 Task: Change line to dashed.
Action: Mouse moved to (700, 377)
Screenshot: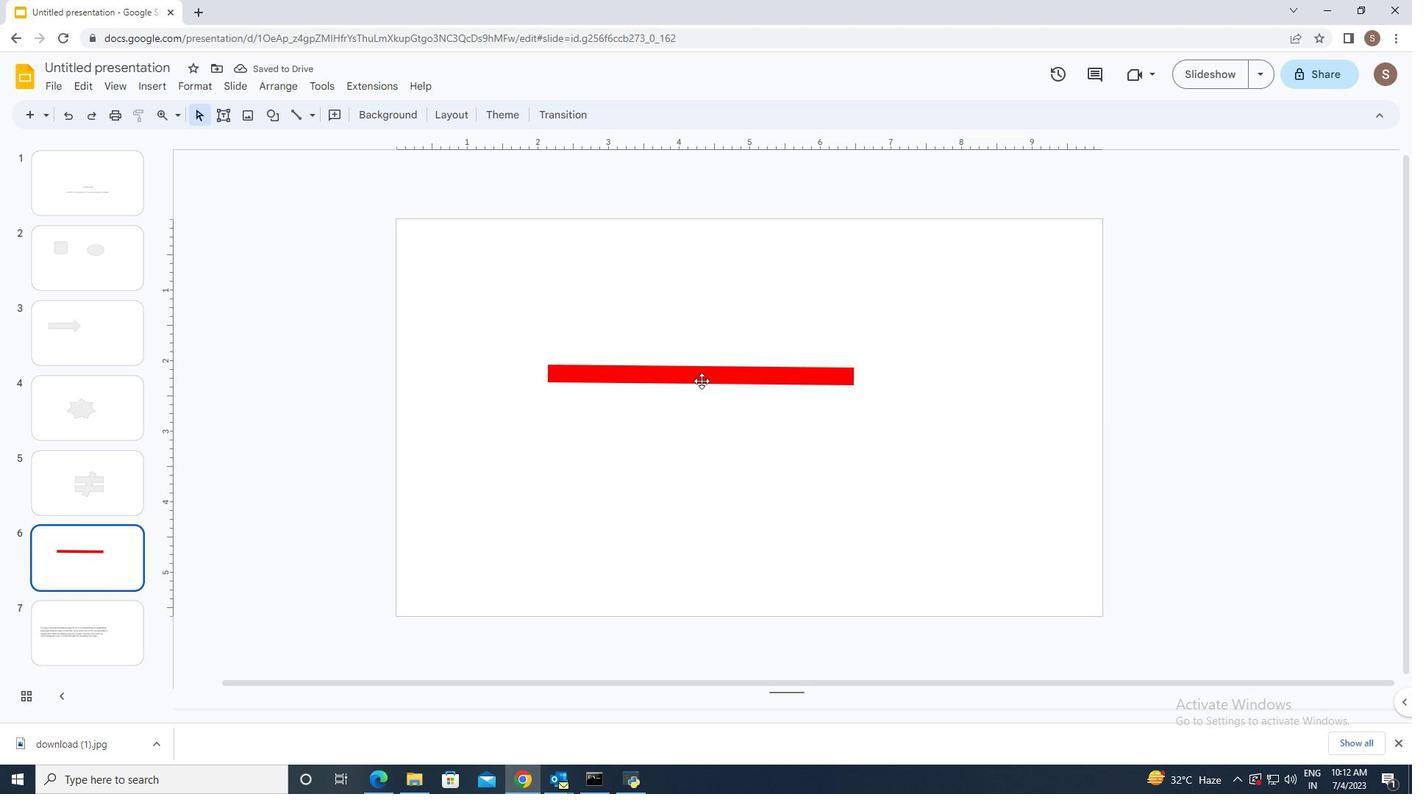 
Action: Mouse pressed left at (700, 377)
Screenshot: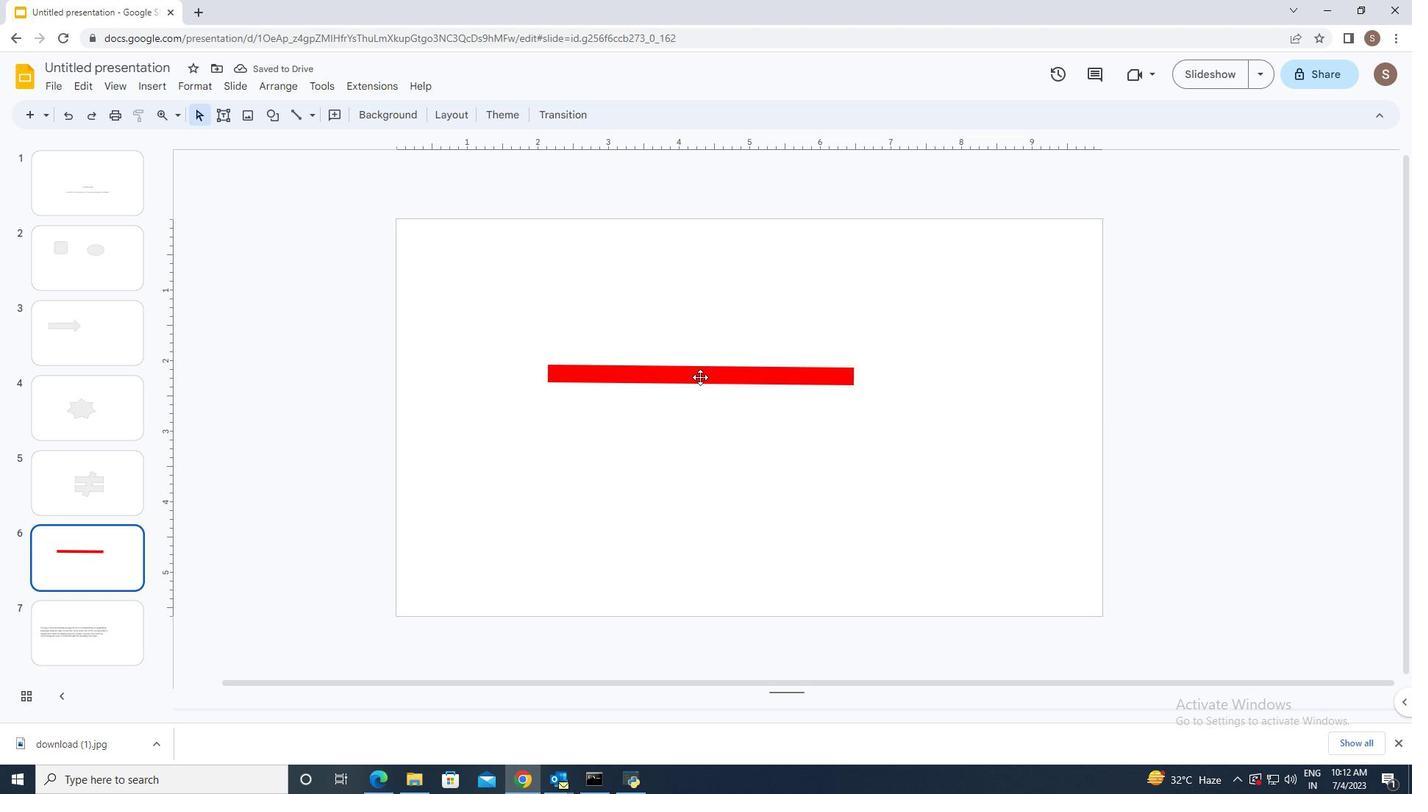 
Action: Mouse moved to (390, 112)
Screenshot: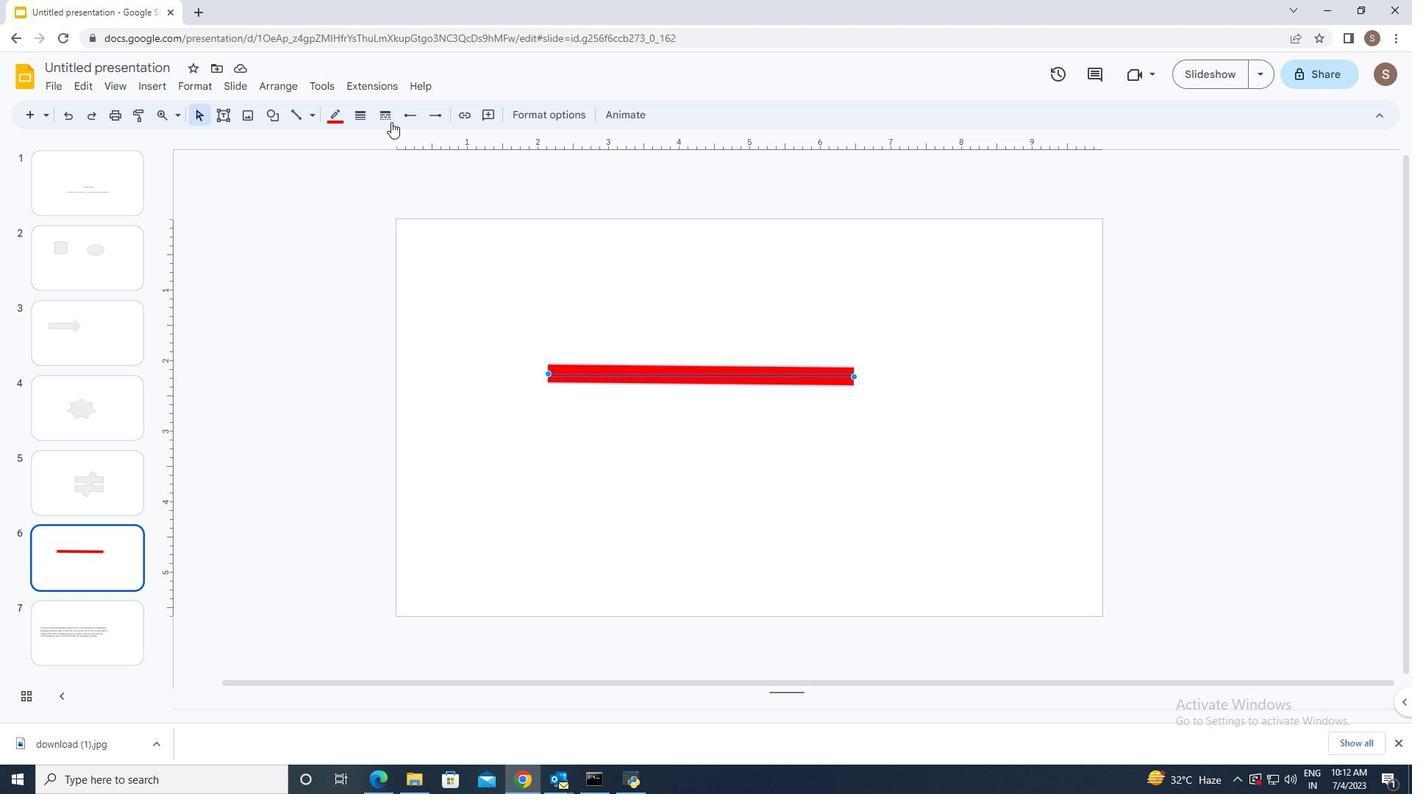 
Action: Mouse pressed left at (390, 112)
Screenshot: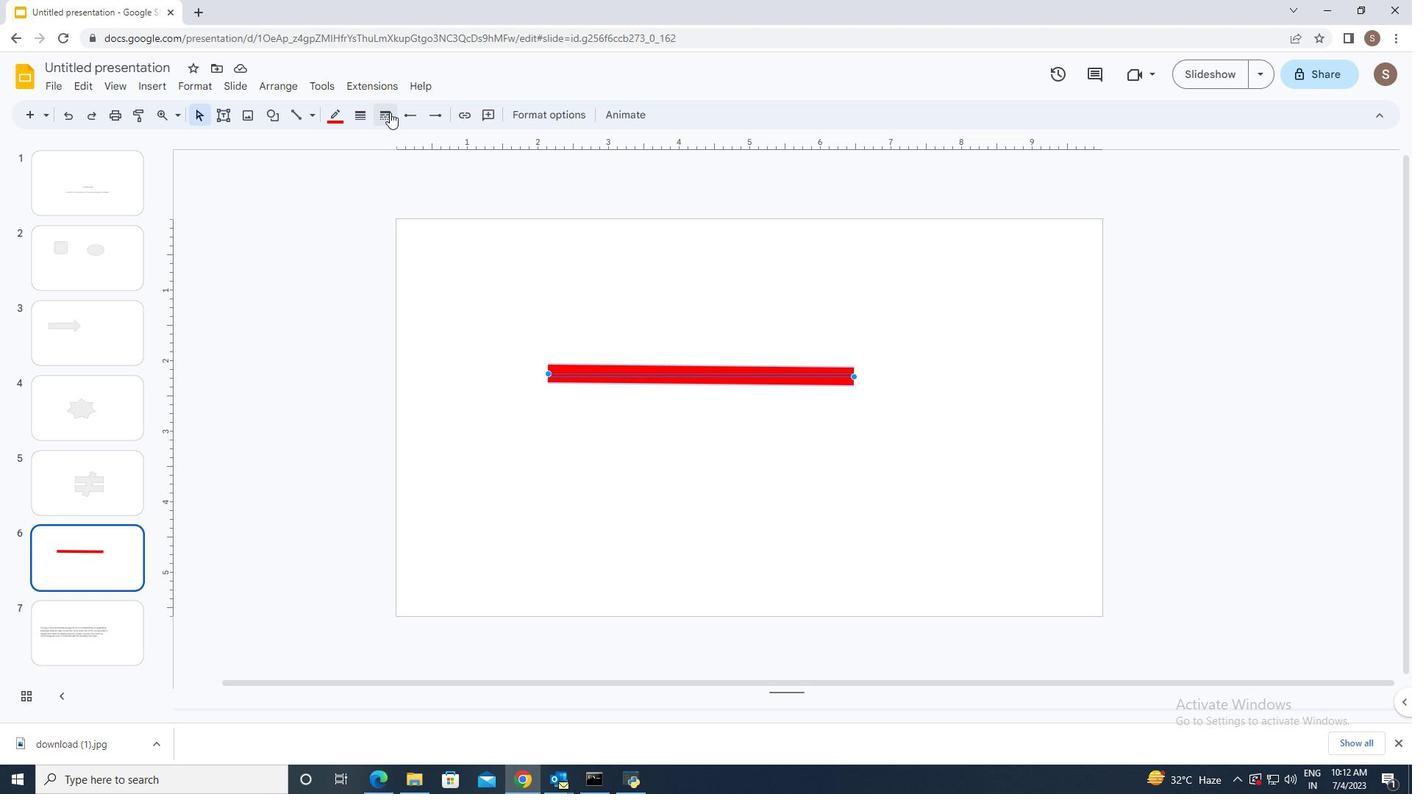 
Action: Mouse moved to (403, 185)
Screenshot: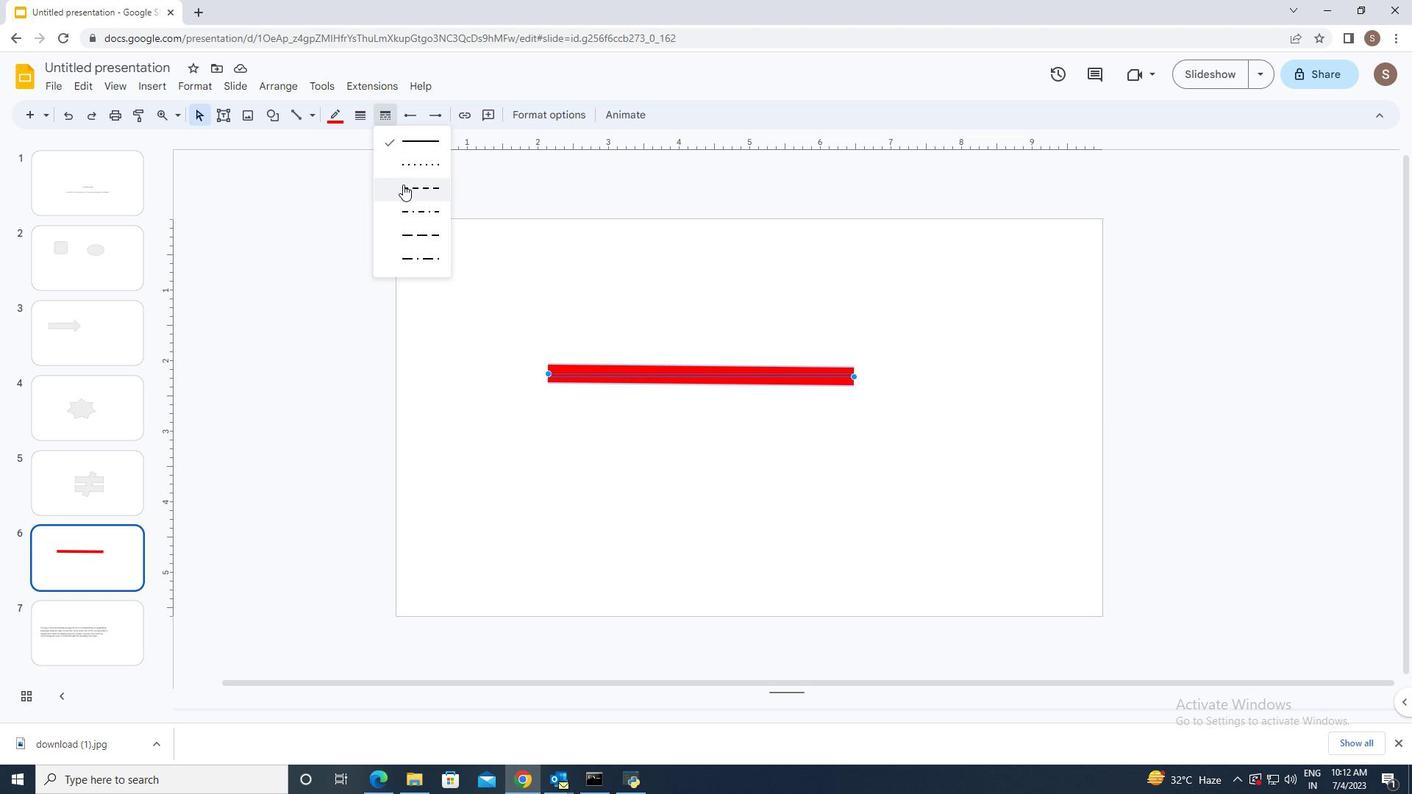 
Action: Mouse pressed left at (403, 185)
Screenshot: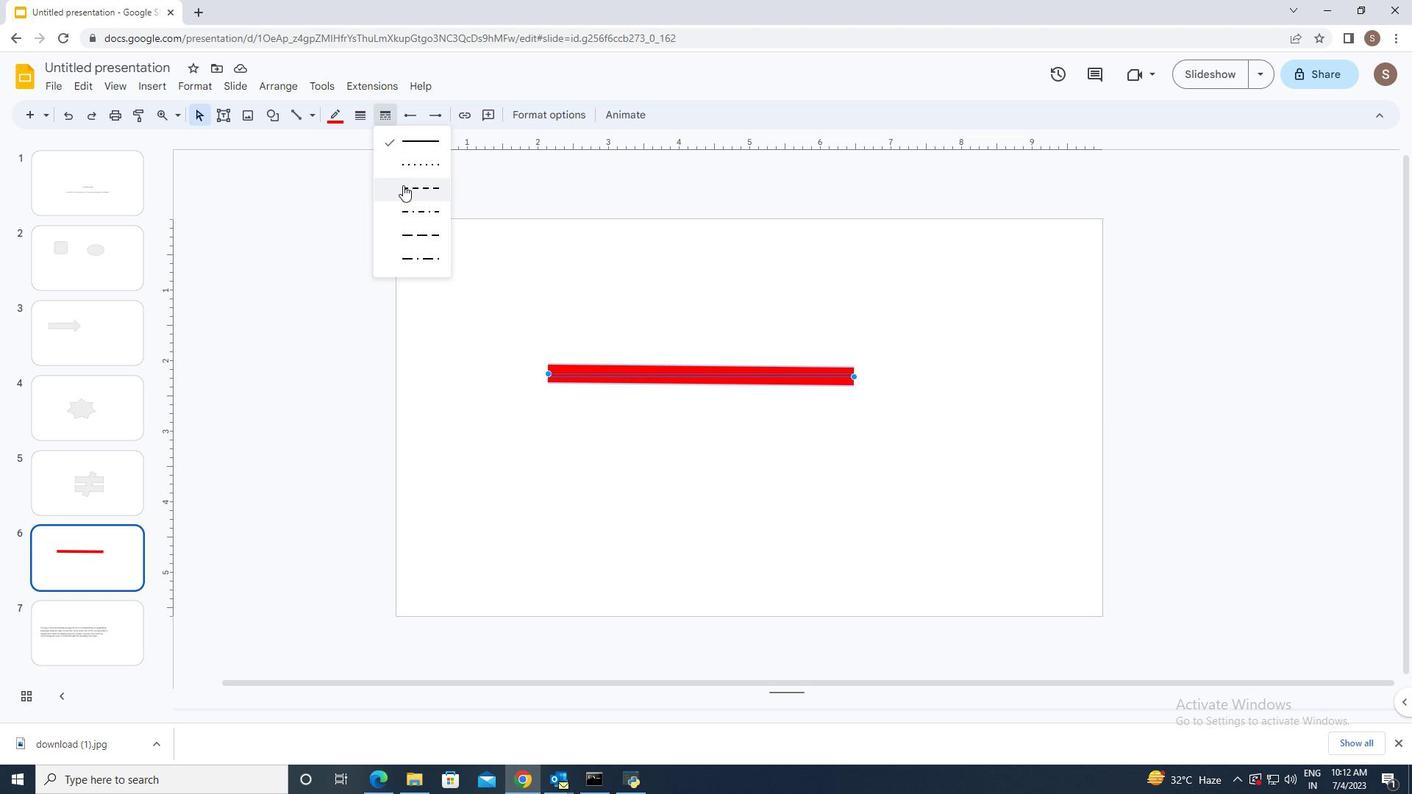 
Action: Mouse moved to (525, 423)
Screenshot: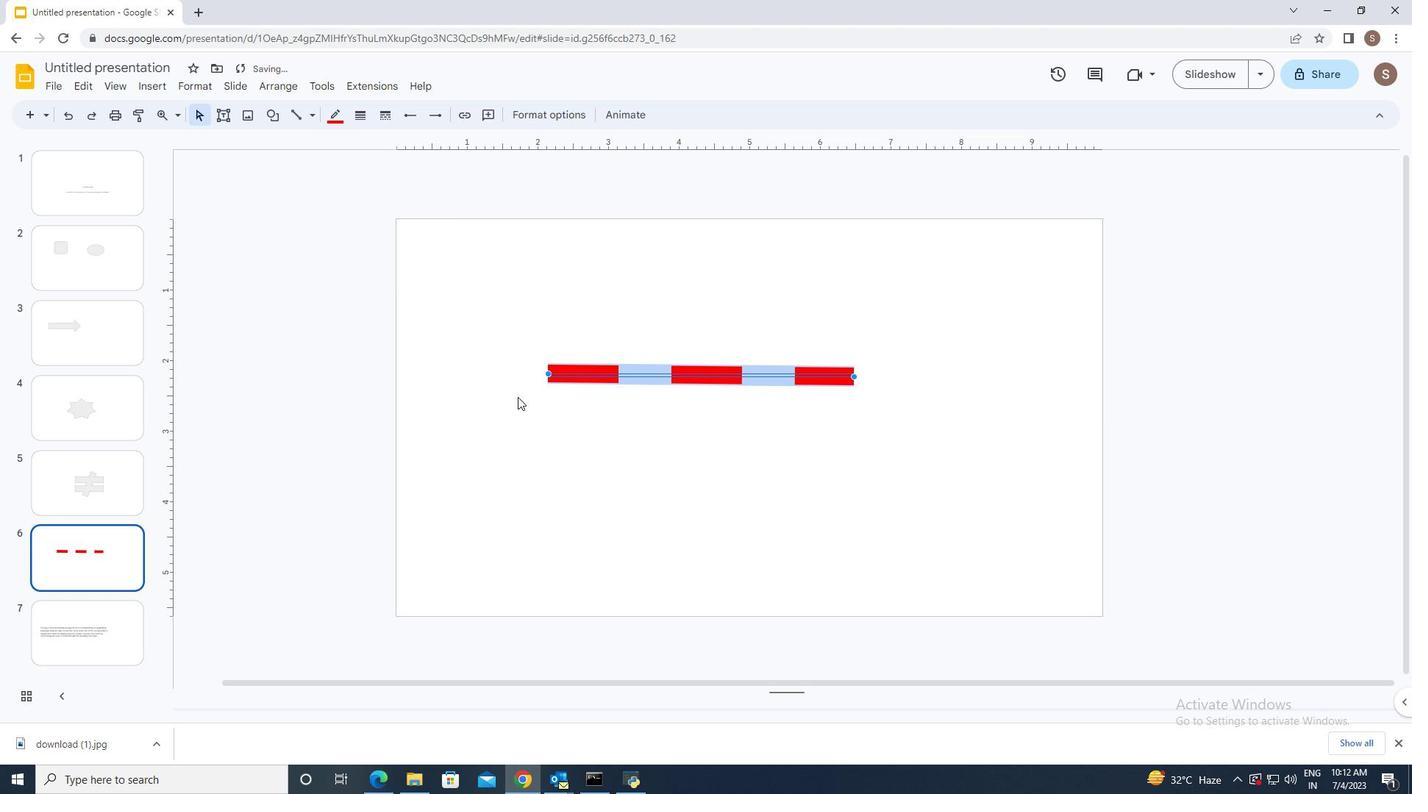 
Action: Mouse pressed left at (525, 423)
Screenshot: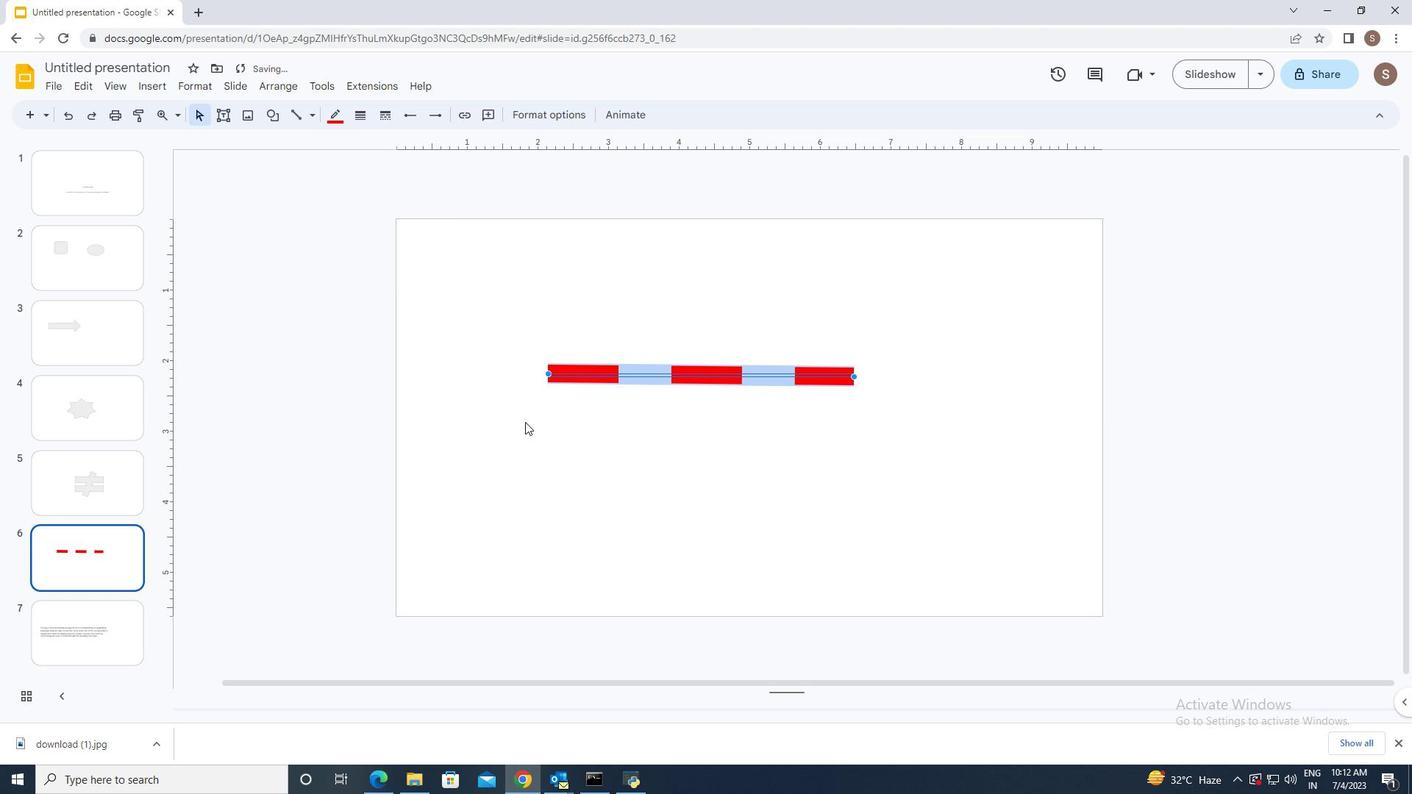 
